 Task: Create New Customer with Customer Name: Small Town Mercantile, Billing Address Line1: 3732 Beeghley Street, Billing Address Line2:  Allenport, Billing Address Line3:  Pennsylvania 15412, Cell Number: 831-612-1939
Action: Mouse moved to (150, 32)
Screenshot: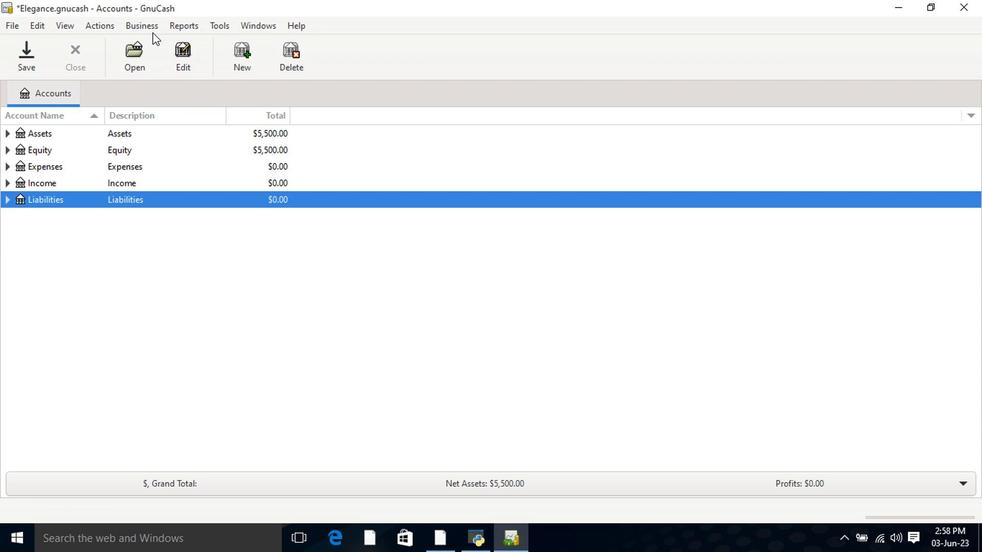 
Action: Mouse pressed left at (150, 32)
Screenshot: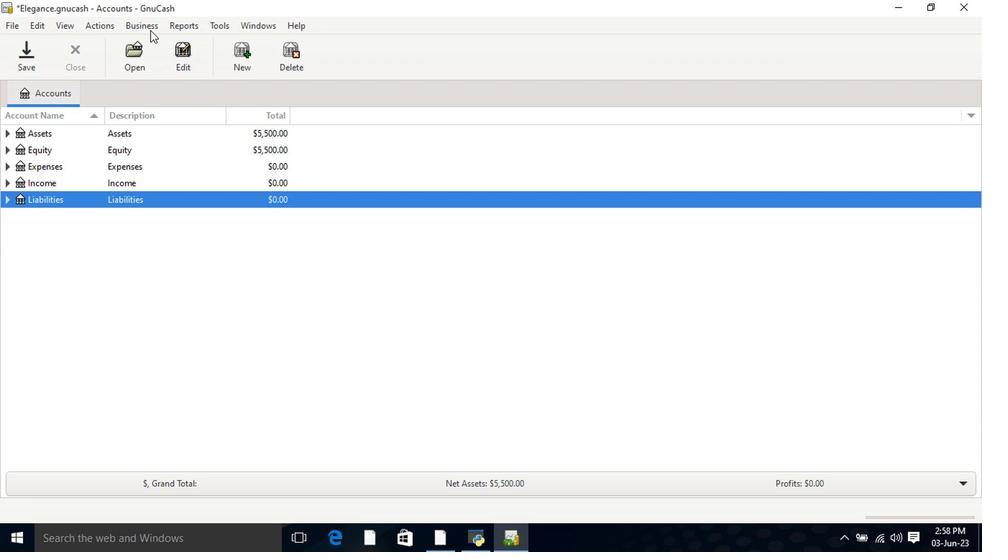 
Action: Mouse moved to (307, 62)
Screenshot: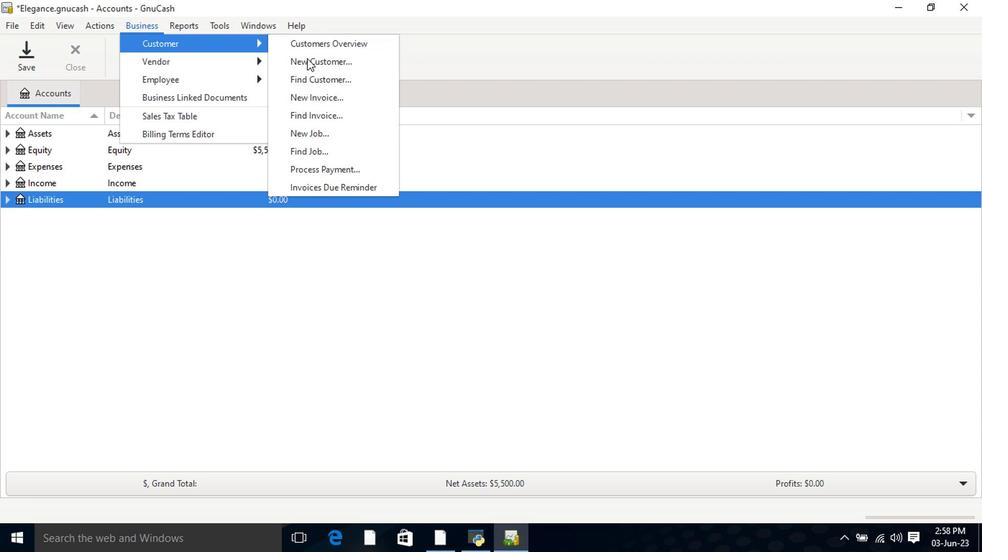 
Action: Mouse pressed left at (307, 62)
Screenshot: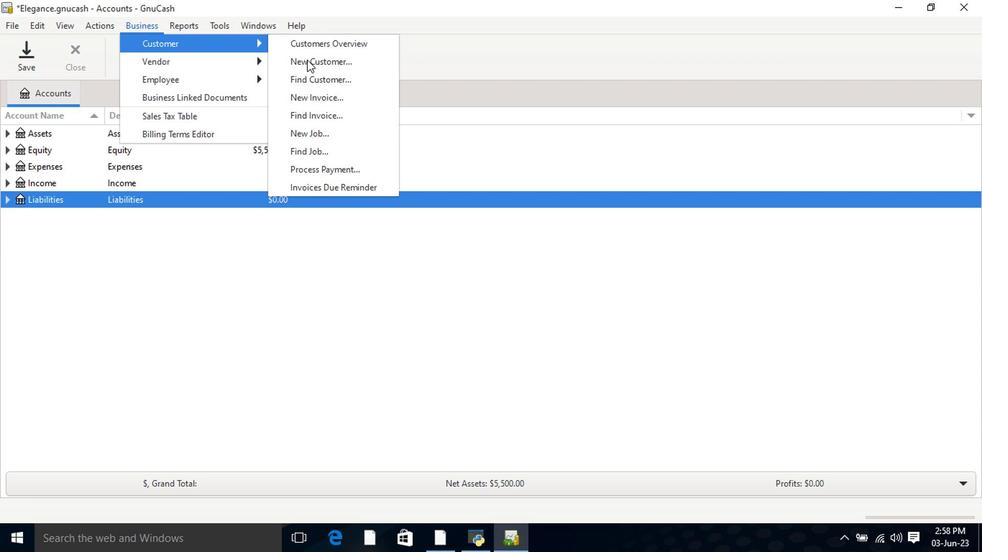 
Action: Mouse moved to (491, 163)
Screenshot: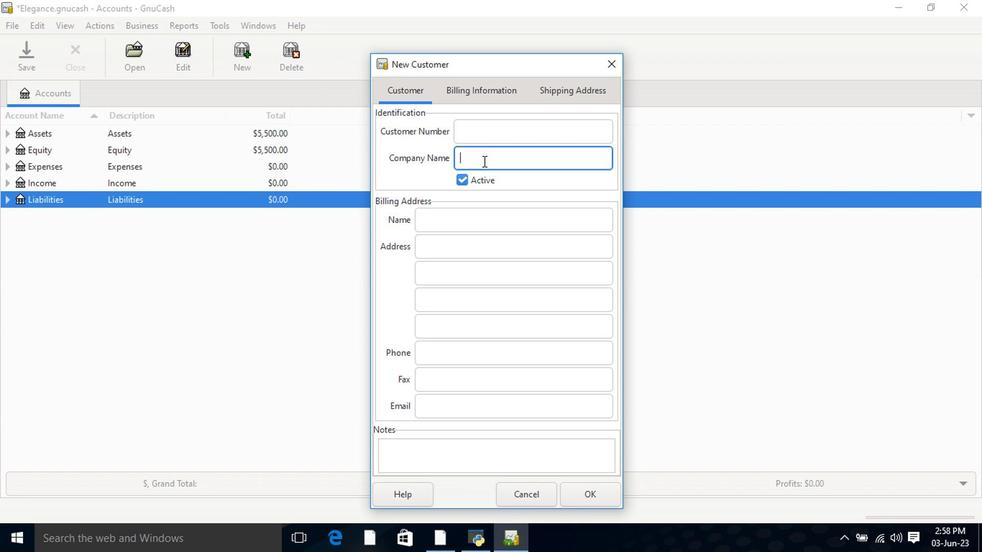 
Action: Key pressed <Key.shift>Small<Key.space><Key.shift>Town<Key.space><Key.shift>Mercantuke<Key.backspace><Key.backspace><Key.backspace>ile<Key.tab><Key.tab><Key.tab>3732<Key.space><Key.shift>Beeghley<Key.space><Key.shift>Street<Key.tab><Key.shift>Allenport<Key.tab><Key.shift>Pennsylvania<Key.space>5412<Key.tab><Key.tab>831-612-1939
Screenshot: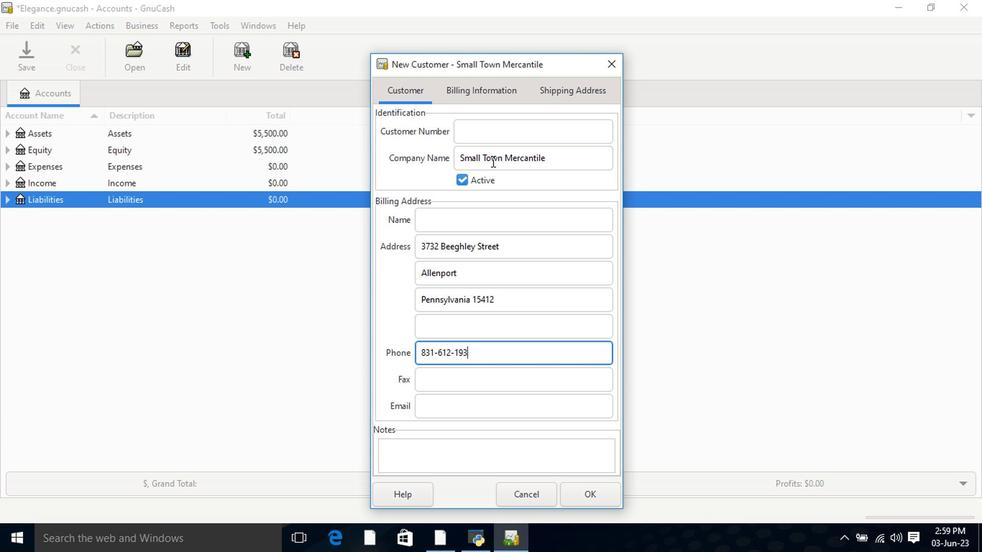 
Action: Mouse moved to (490, 90)
Screenshot: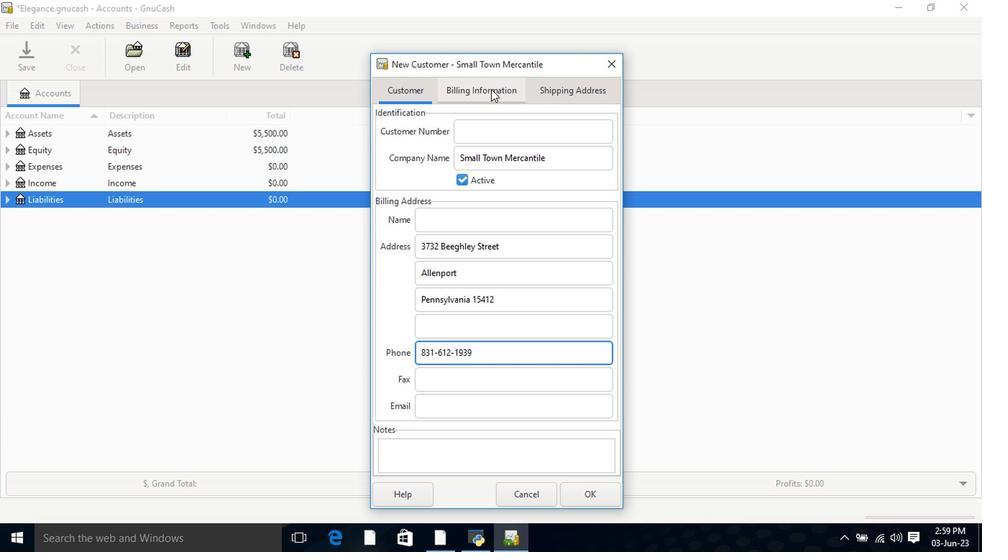 
Action: Mouse pressed left at (490, 90)
Screenshot: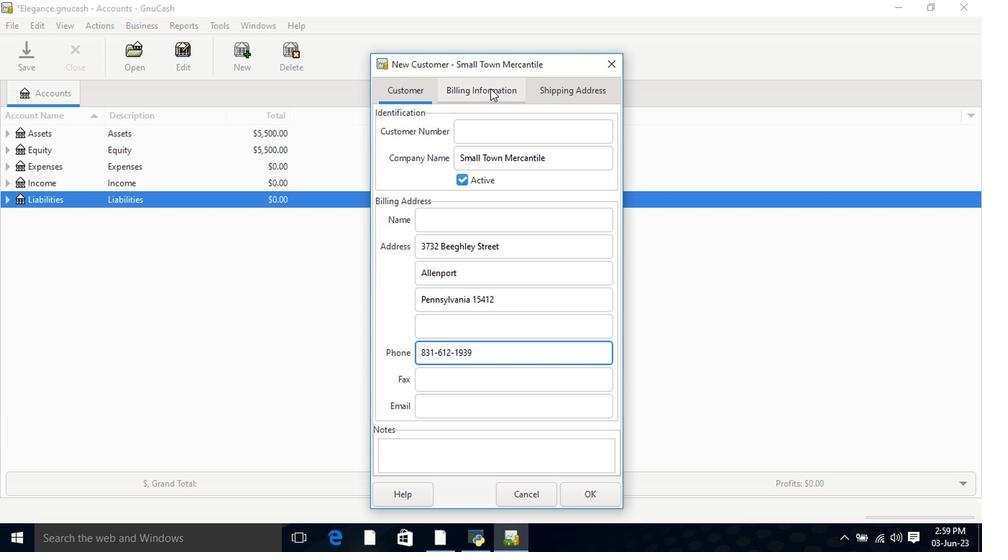 
Action: Mouse moved to (577, 94)
Screenshot: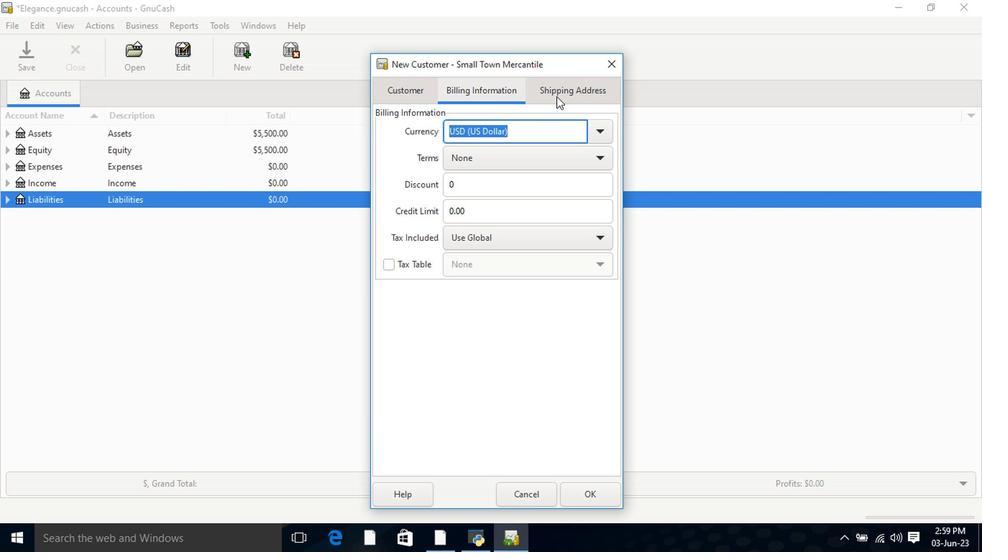 
Action: Mouse pressed left at (577, 94)
Screenshot: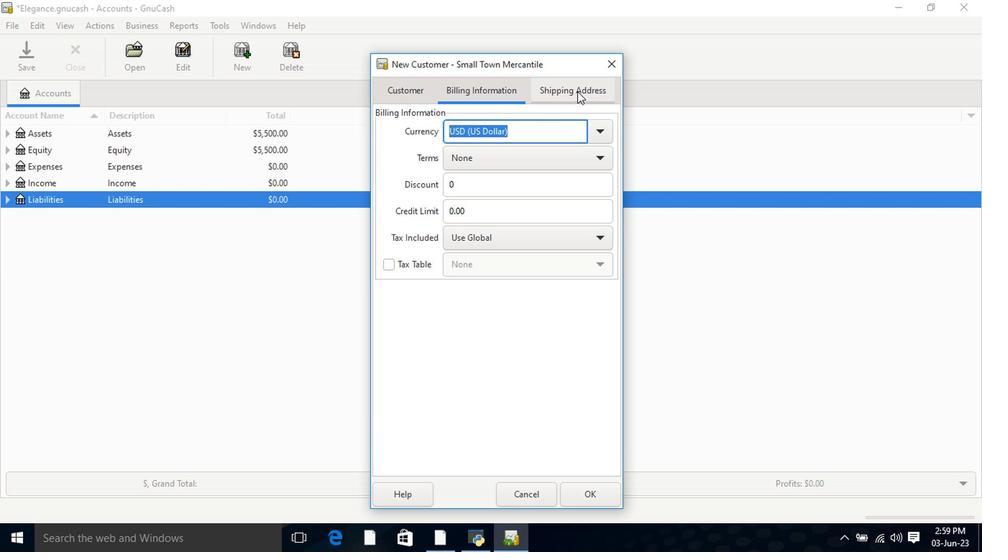 
Action: Mouse moved to (582, 498)
Screenshot: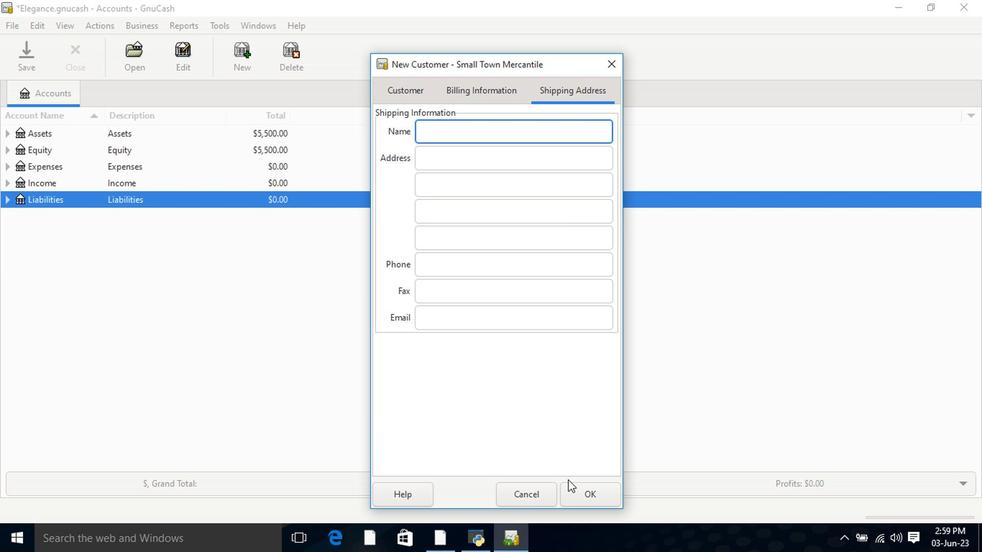 
Action: Mouse pressed left at (582, 498)
Screenshot: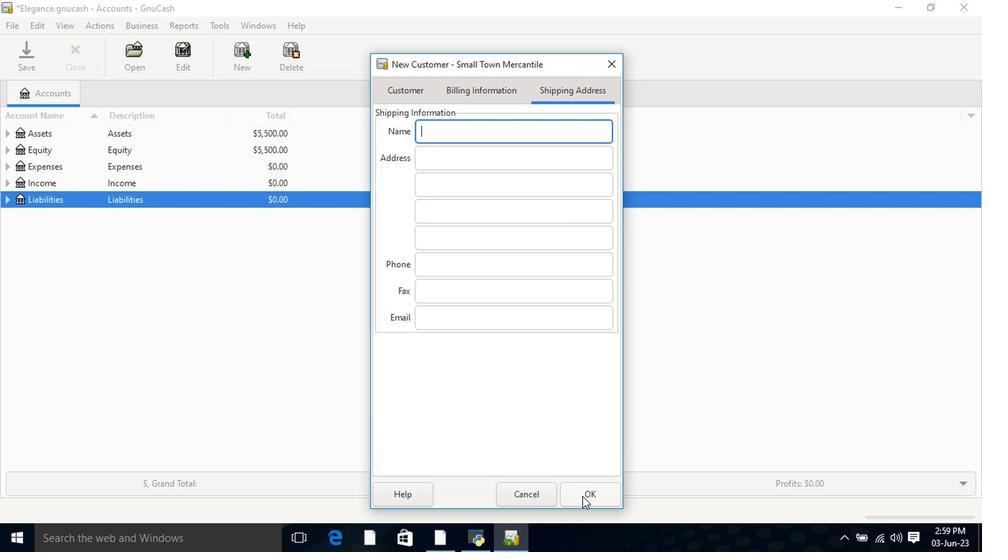 
